Task: Add a condition where "Requester Is Stephan Rogger" in recently solved tickets.
Action: Mouse moved to (154, 461)
Screenshot: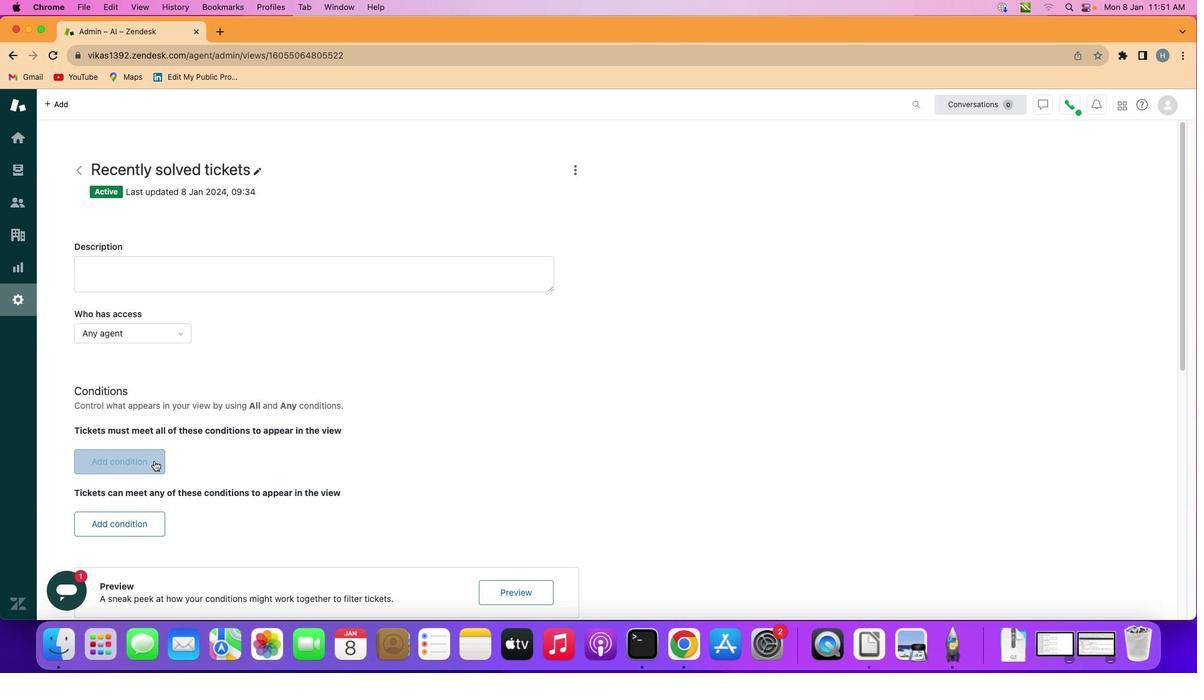 
Action: Mouse pressed left at (154, 461)
Screenshot: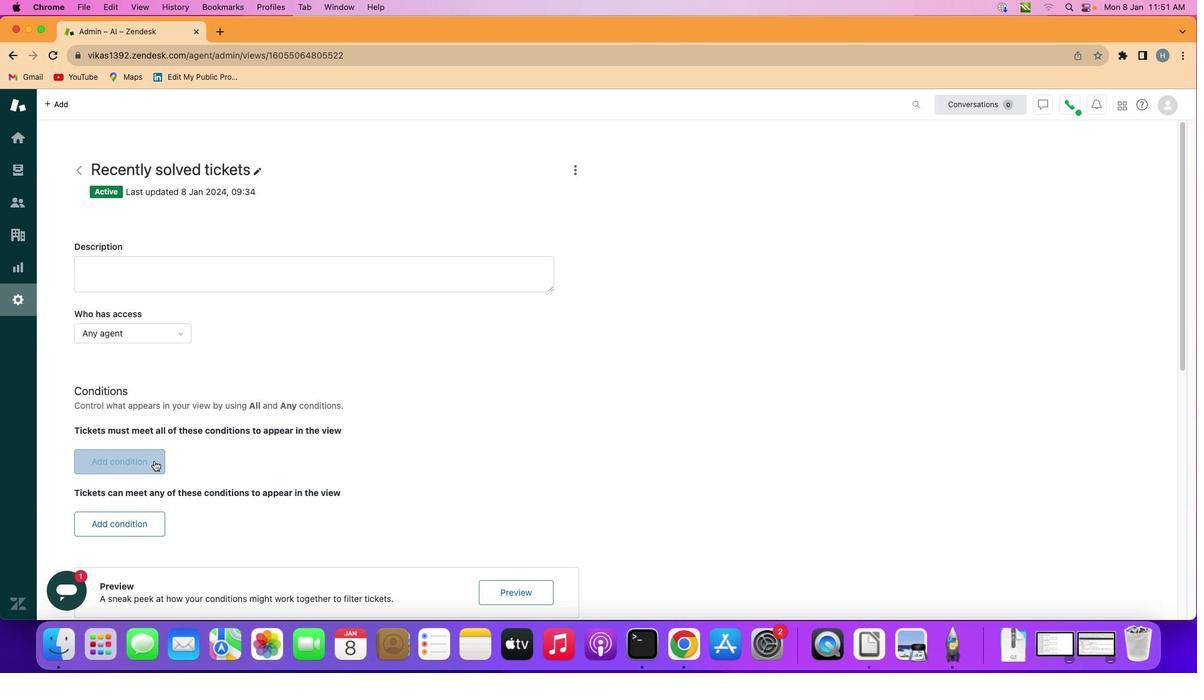 
Action: Mouse moved to (151, 460)
Screenshot: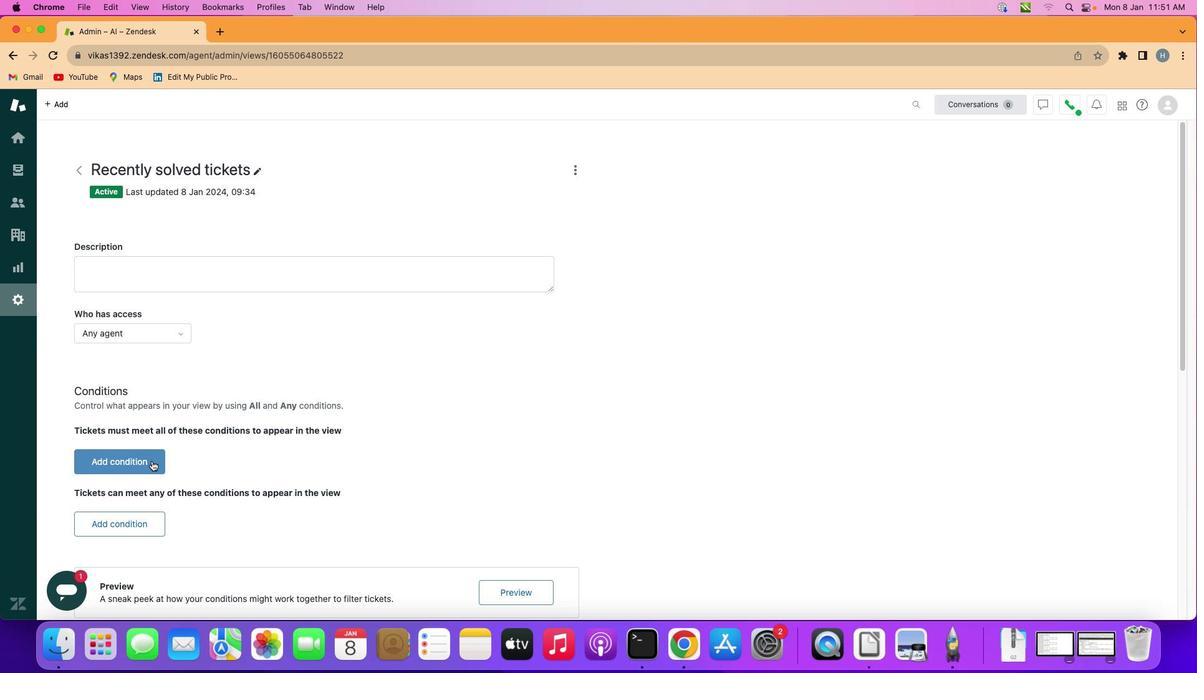 
Action: Mouse pressed left at (151, 460)
Screenshot: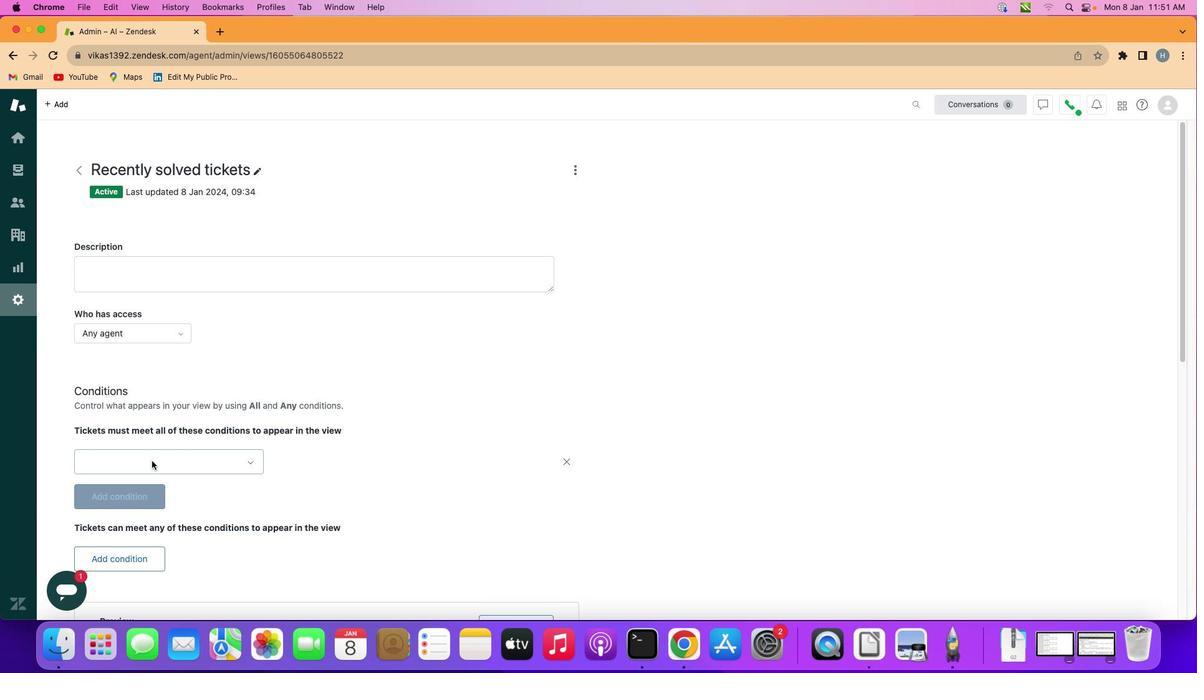
Action: Mouse moved to (222, 459)
Screenshot: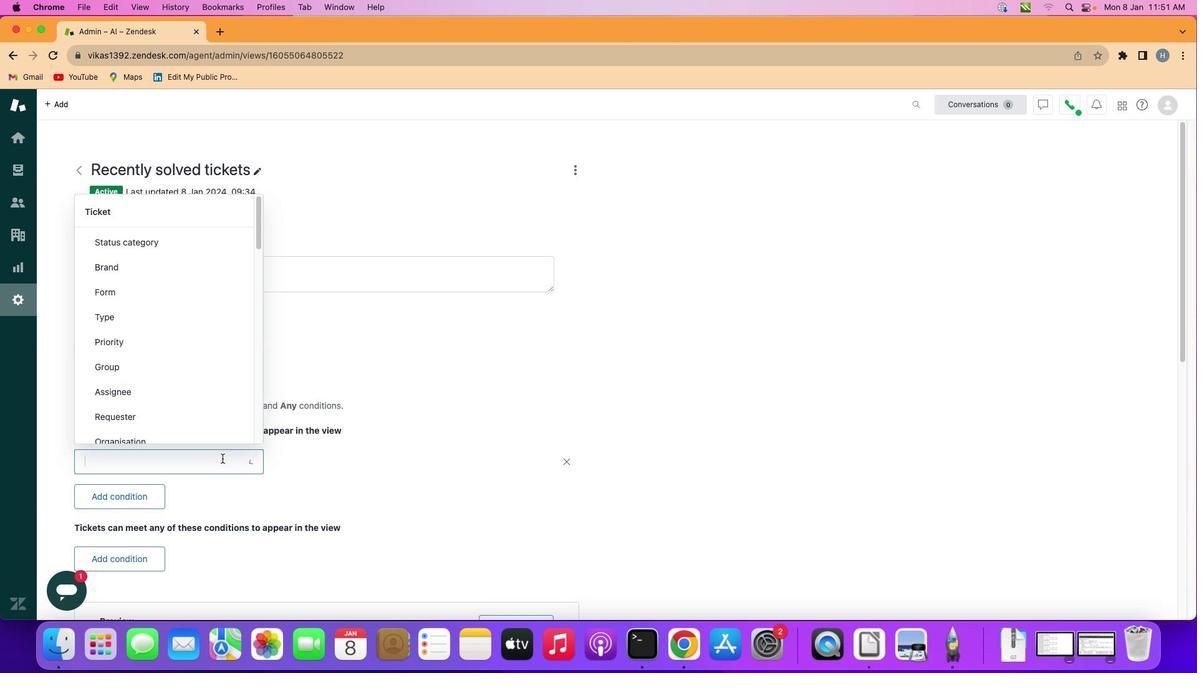 
Action: Mouse pressed left at (222, 459)
Screenshot: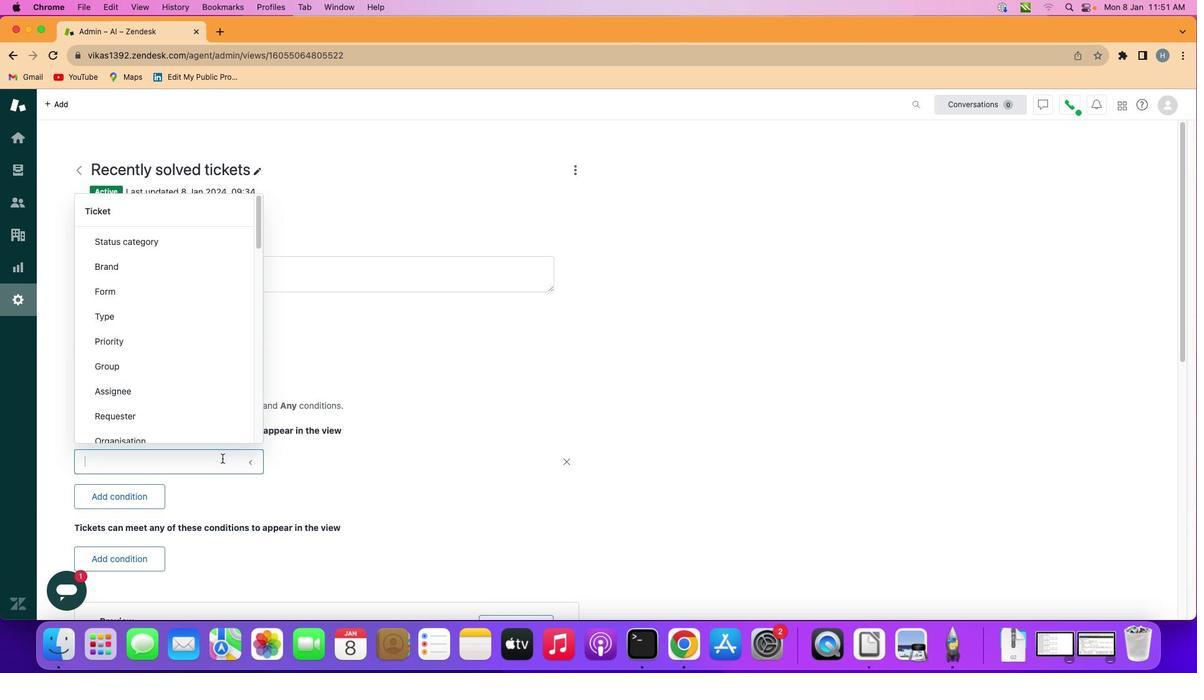 
Action: Mouse moved to (220, 411)
Screenshot: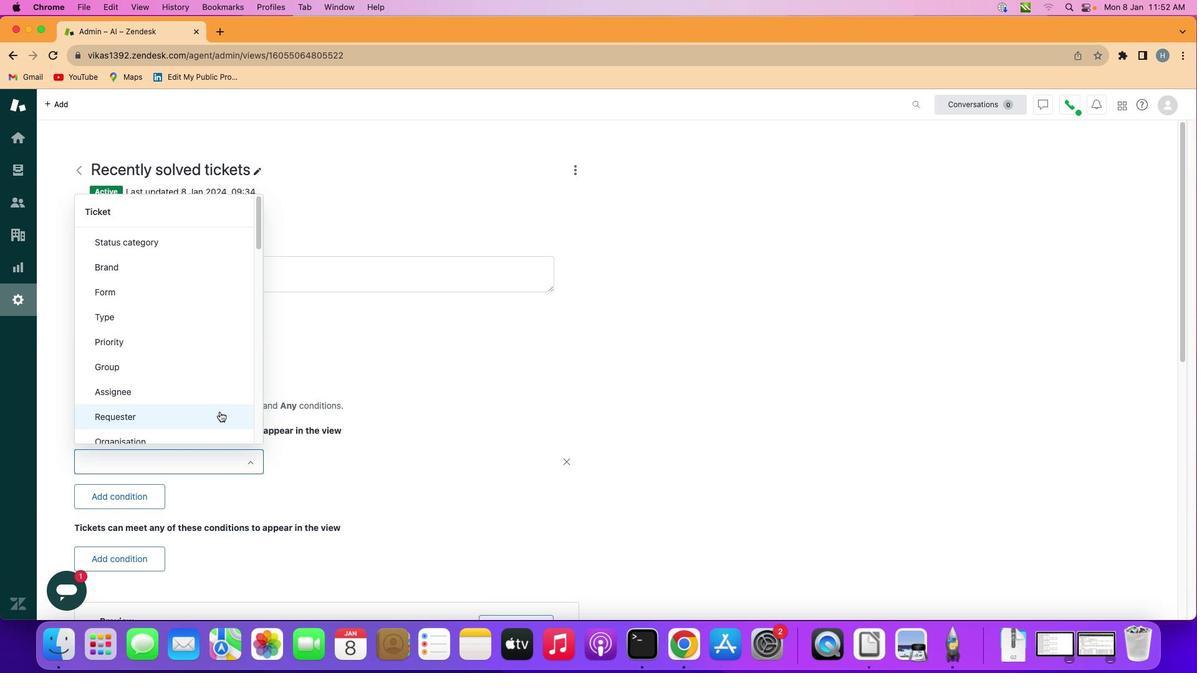 
Action: Mouse pressed left at (220, 411)
Screenshot: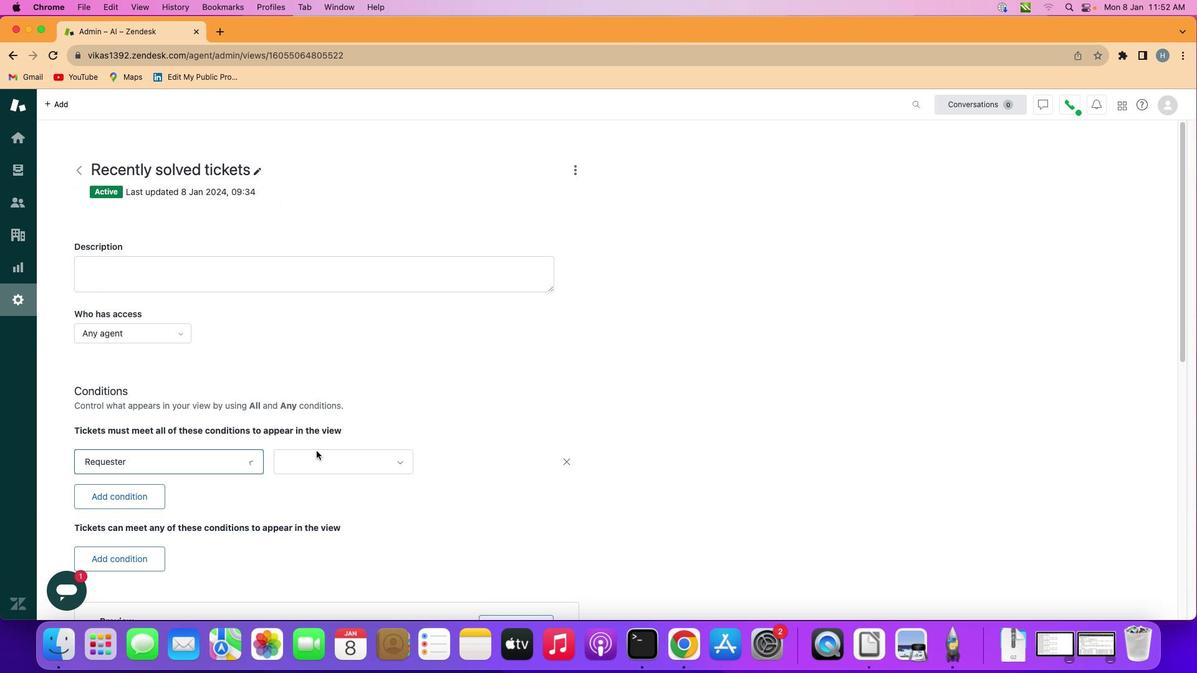 
Action: Mouse moved to (339, 459)
Screenshot: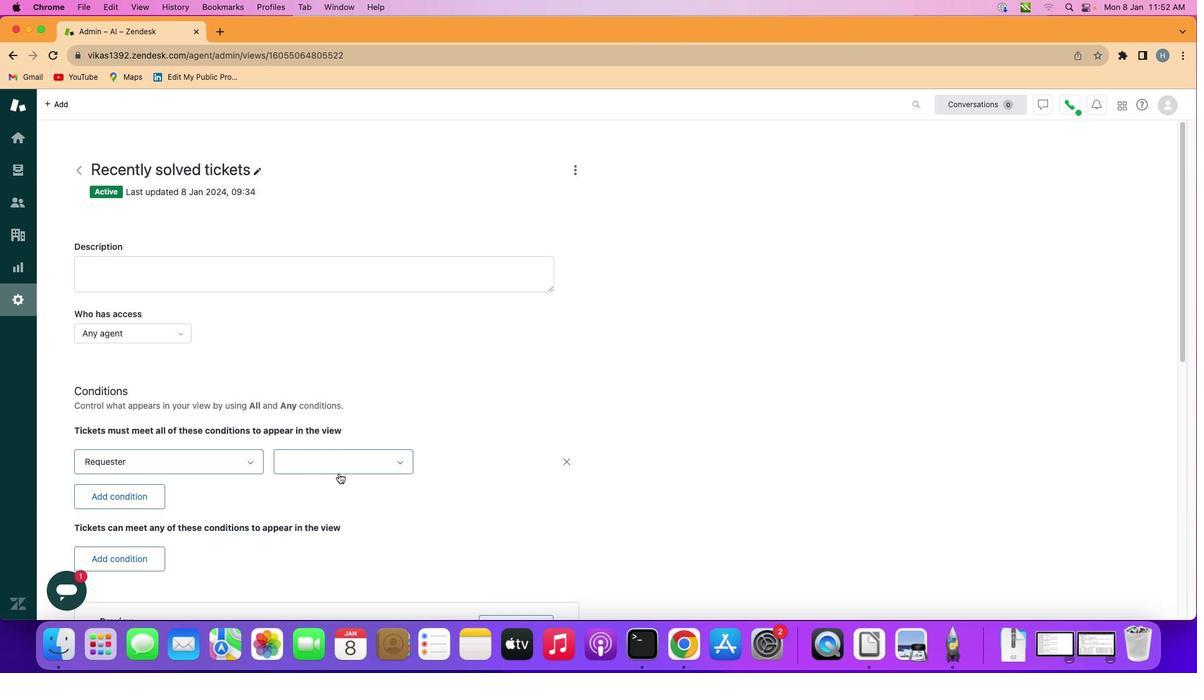 
Action: Mouse pressed left at (339, 459)
Screenshot: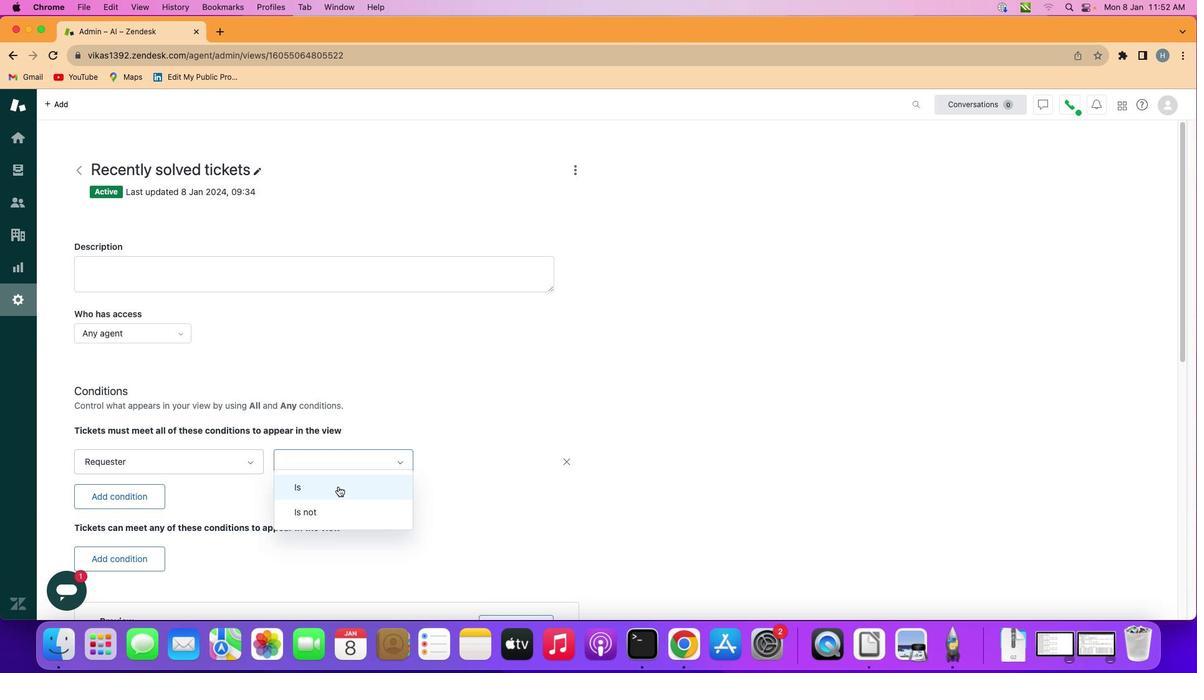
Action: Mouse moved to (338, 491)
Screenshot: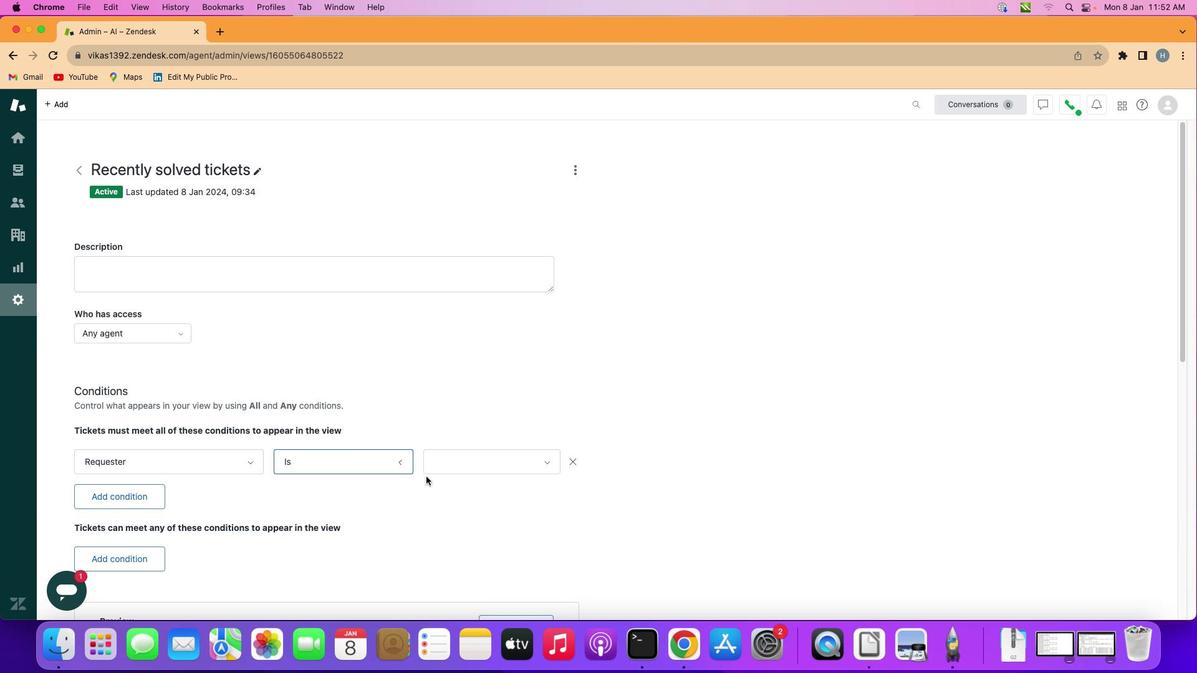 
Action: Mouse pressed left at (338, 491)
Screenshot: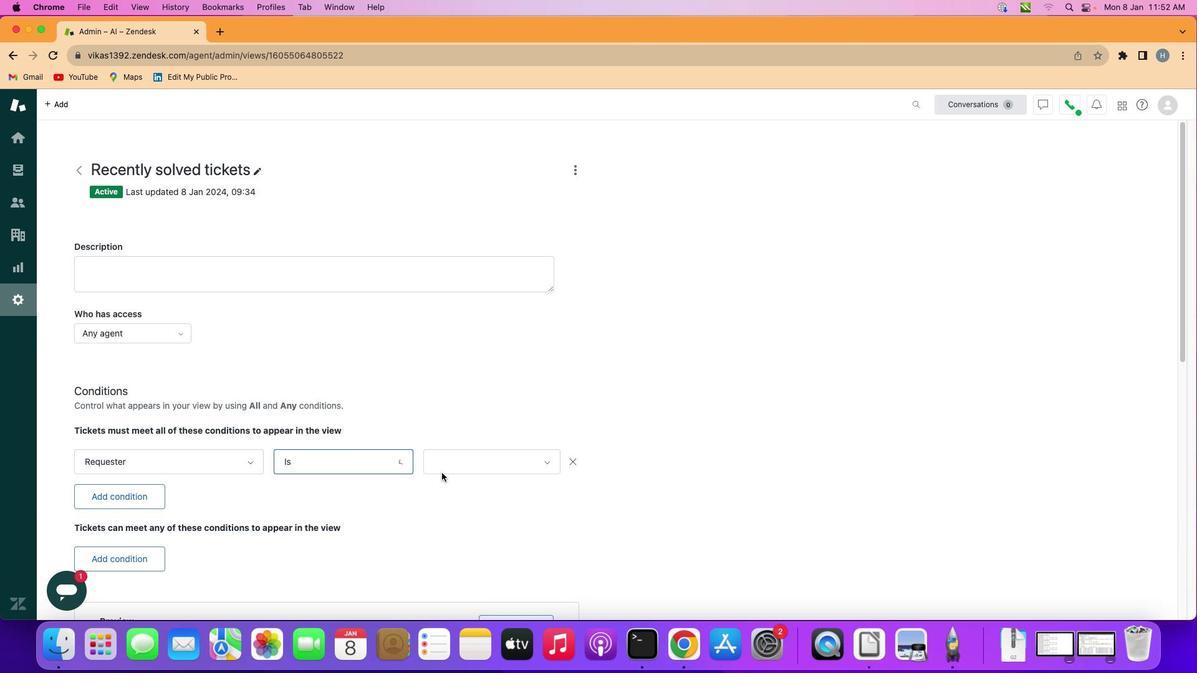 
Action: Mouse moved to (485, 459)
Screenshot: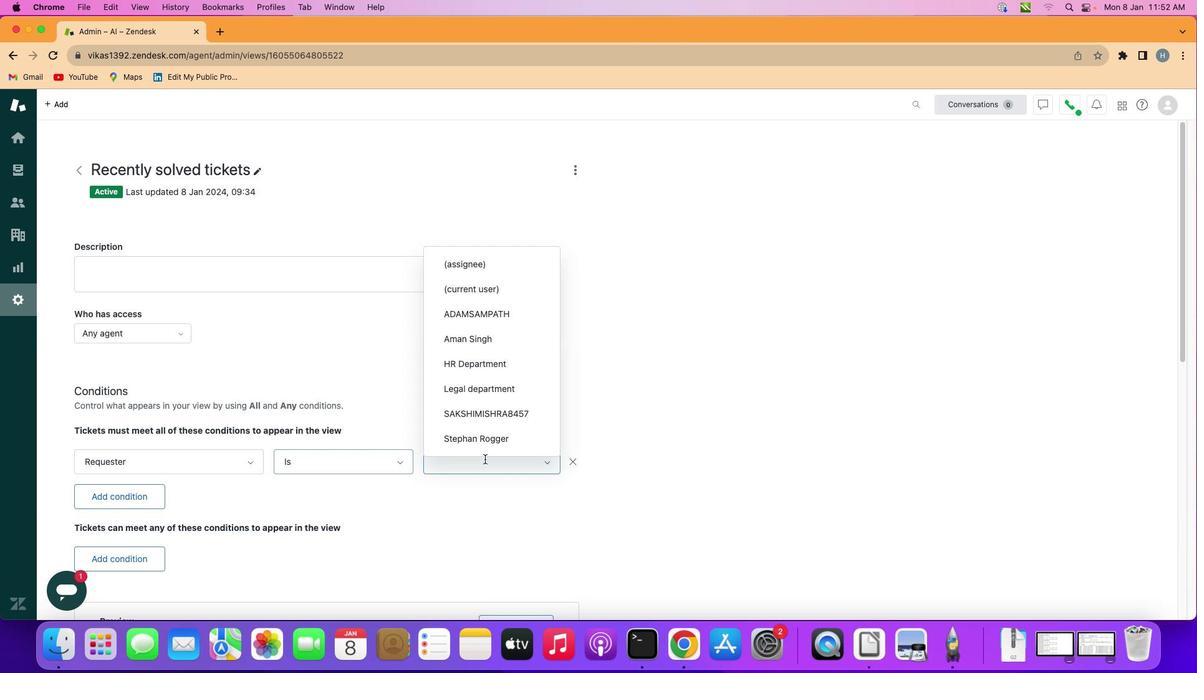 
Action: Mouse pressed left at (485, 459)
Screenshot: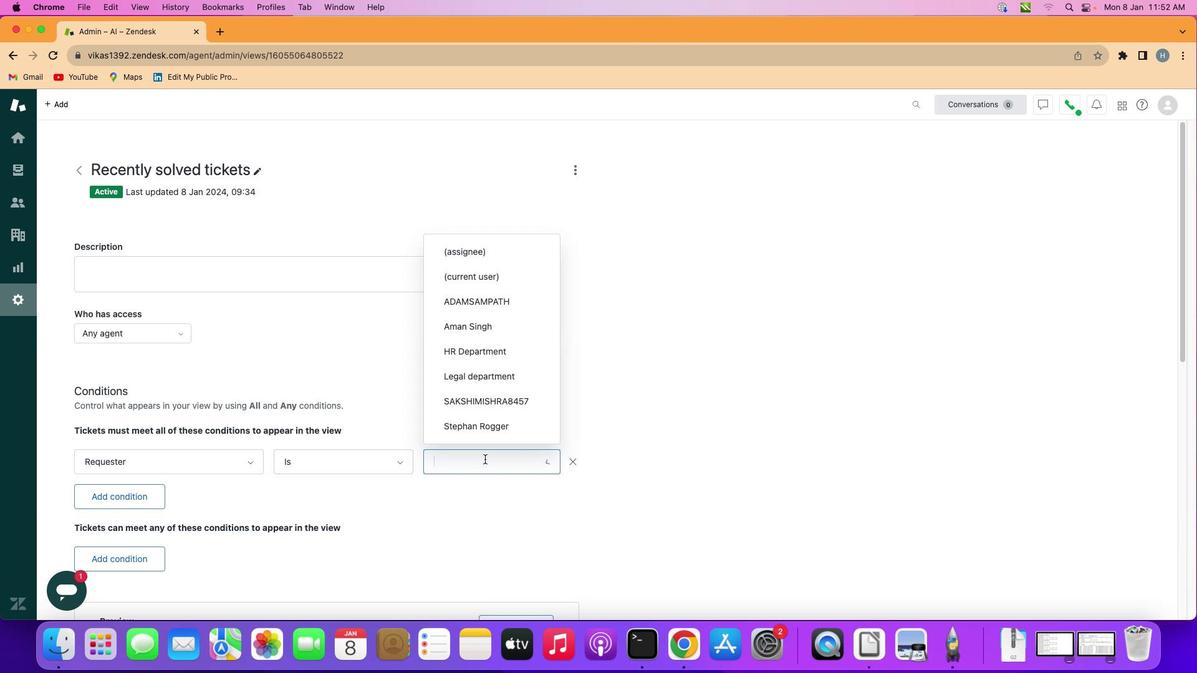 
Action: Mouse moved to (492, 432)
Screenshot: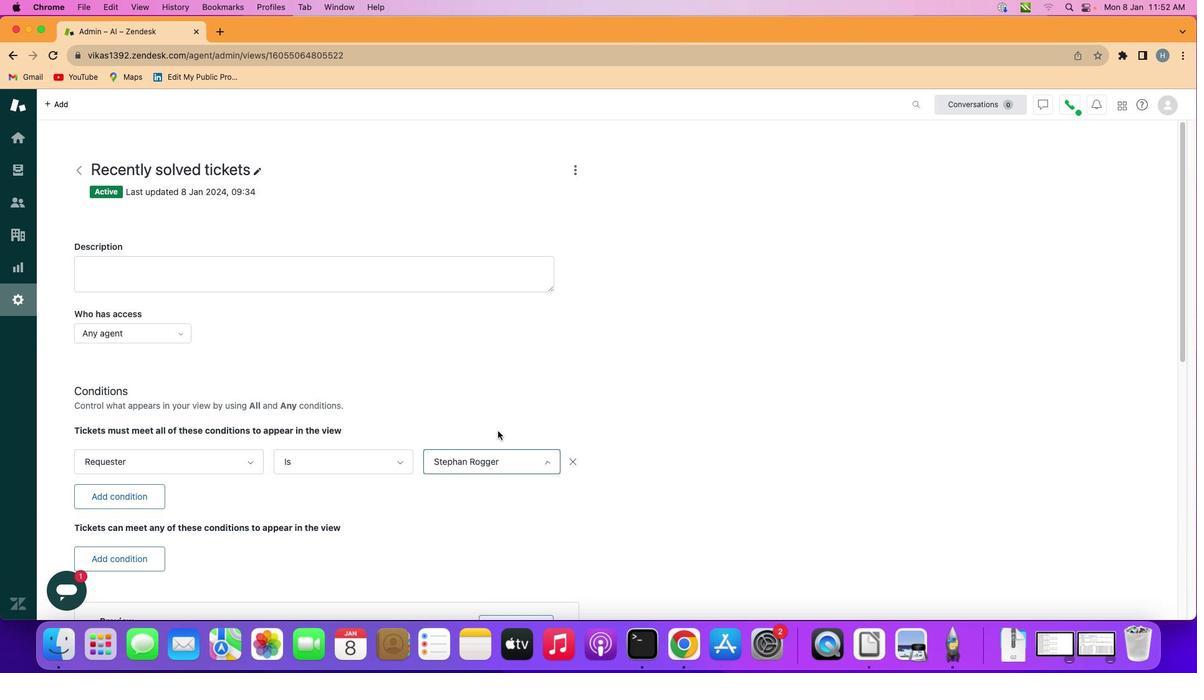 
Action: Mouse pressed left at (492, 432)
Screenshot: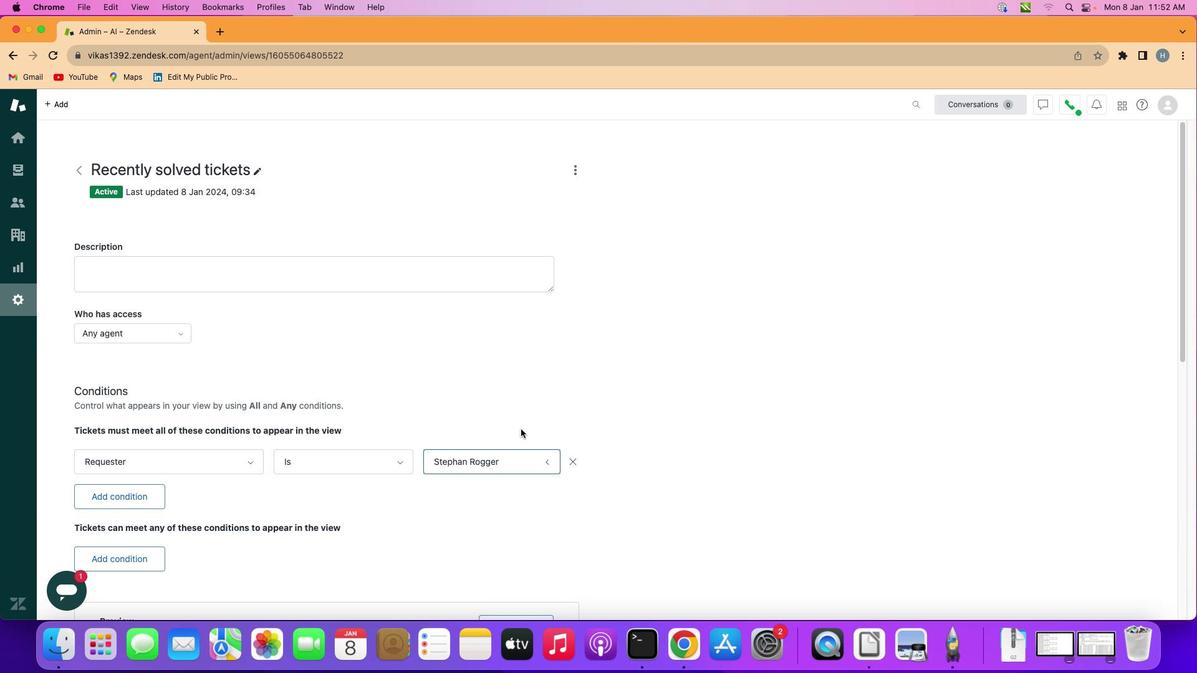 
Action: Mouse moved to (515, 417)
Screenshot: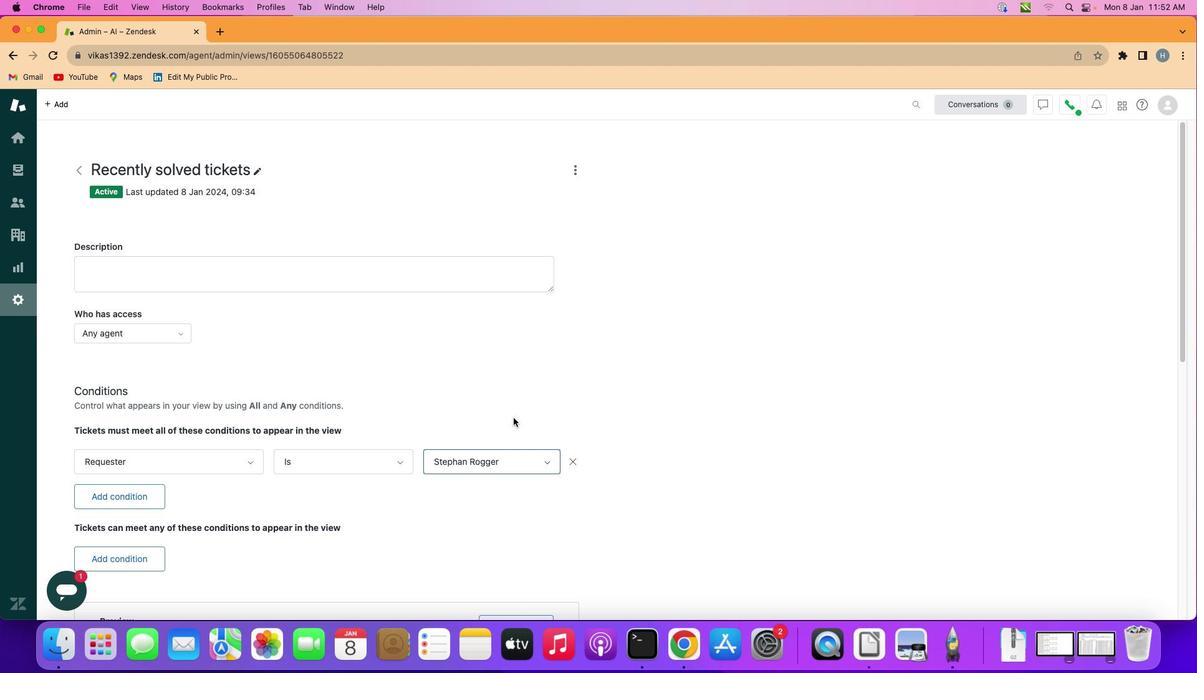 
